 Task: Change transition to slide from left.
Action: Mouse moved to (181, 86)
Screenshot: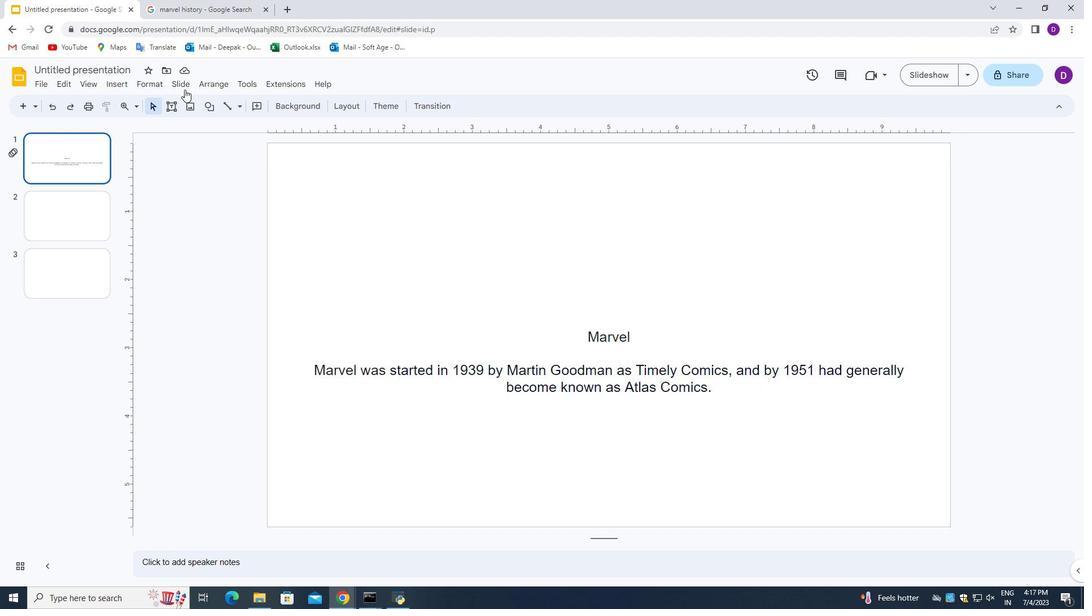 
Action: Mouse pressed left at (181, 86)
Screenshot: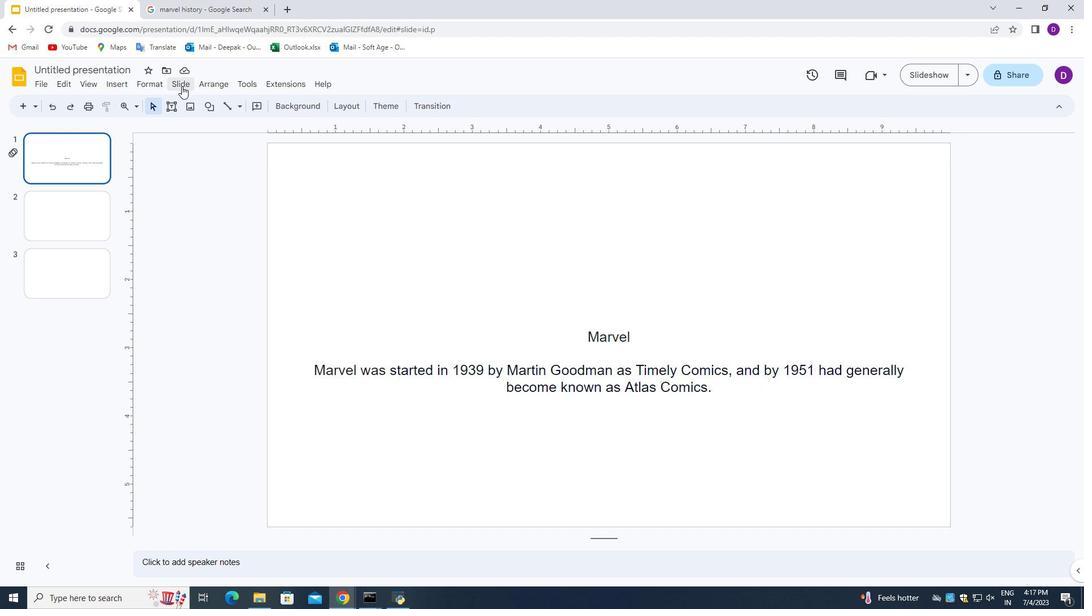
Action: Mouse moved to (229, 236)
Screenshot: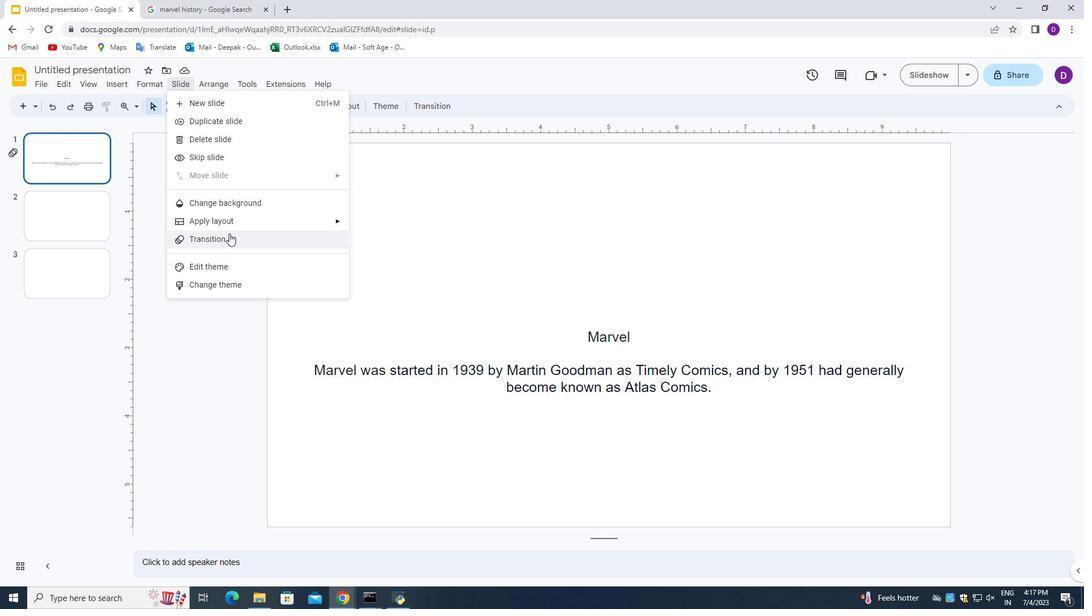 
Action: Mouse pressed left at (229, 236)
Screenshot: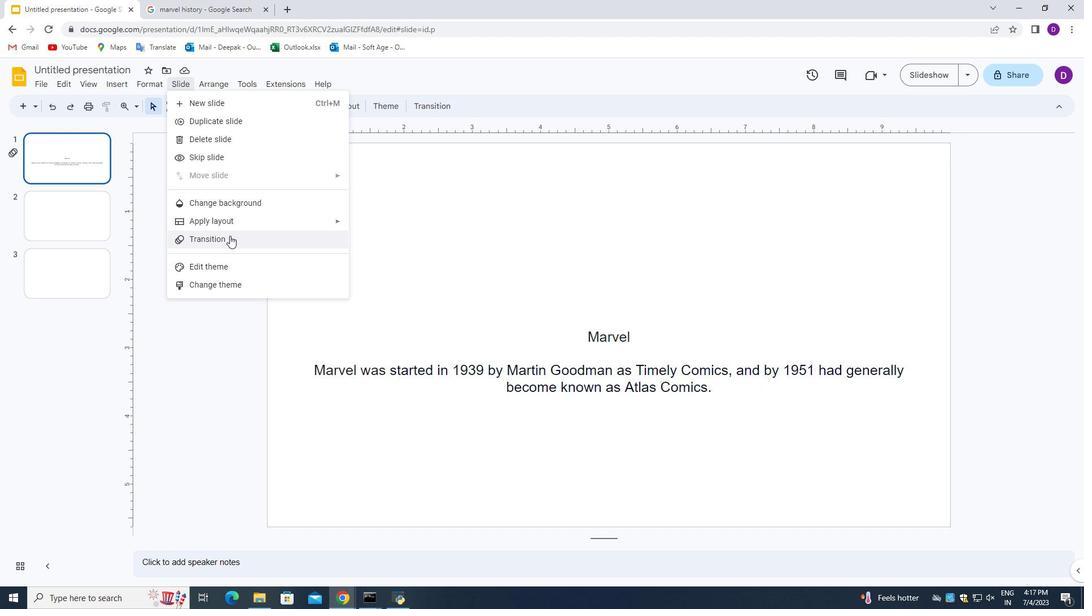 
Action: Mouse moved to (954, 215)
Screenshot: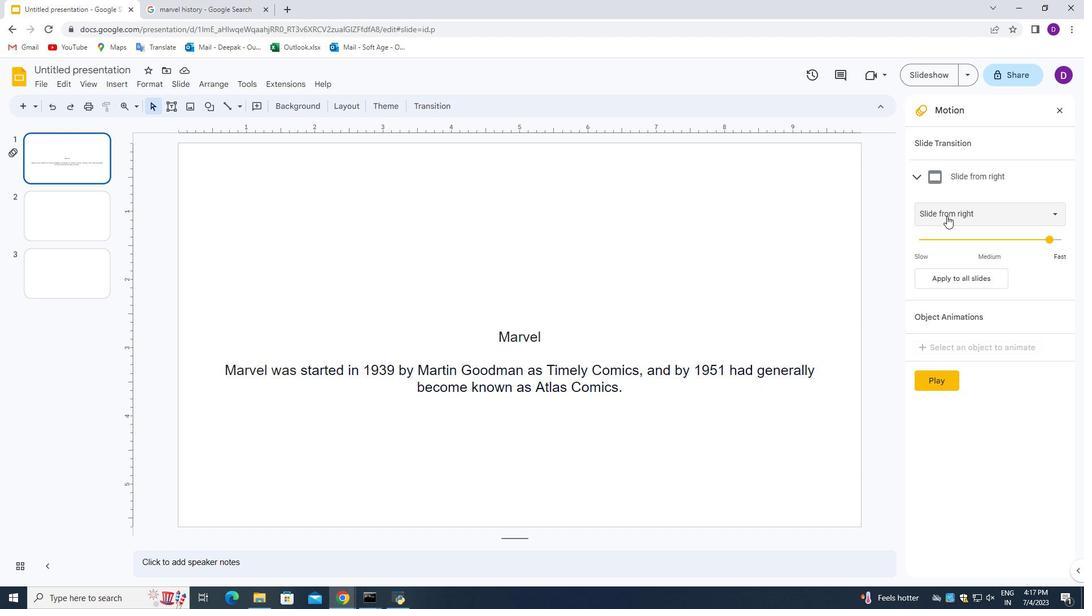 
Action: Mouse pressed left at (954, 215)
Screenshot: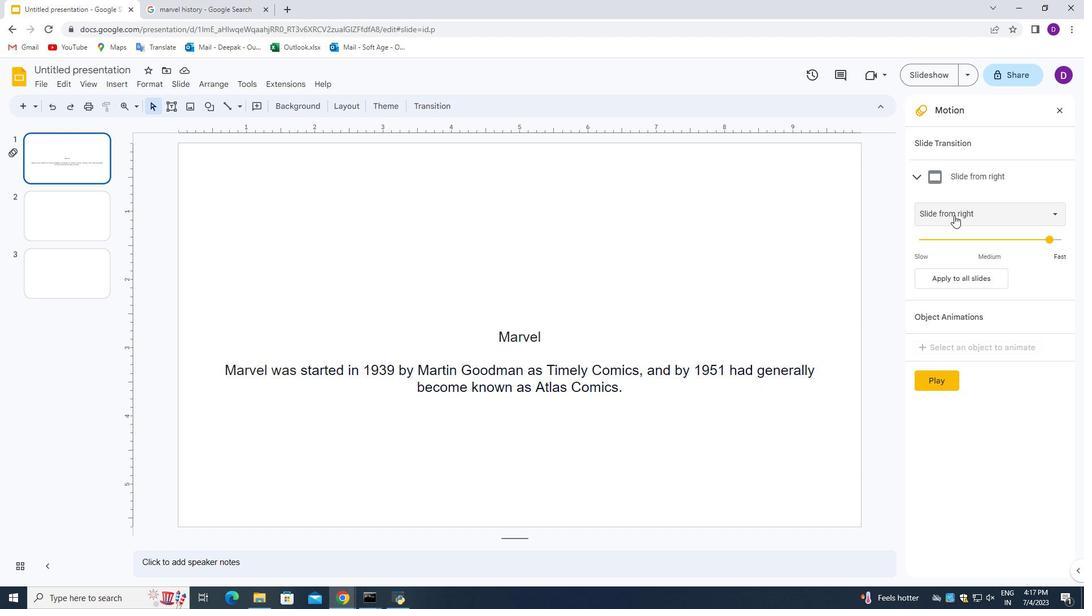 
Action: Mouse moved to (964, 308)
Screenshot: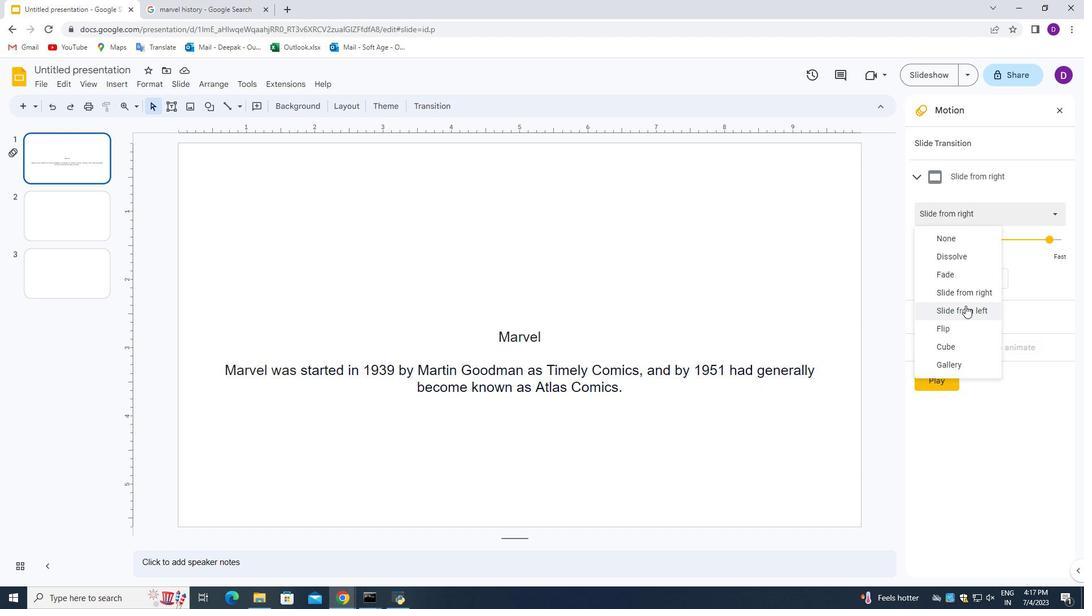 
Action: Mouse pressed left at (964, 308)
Screenshot: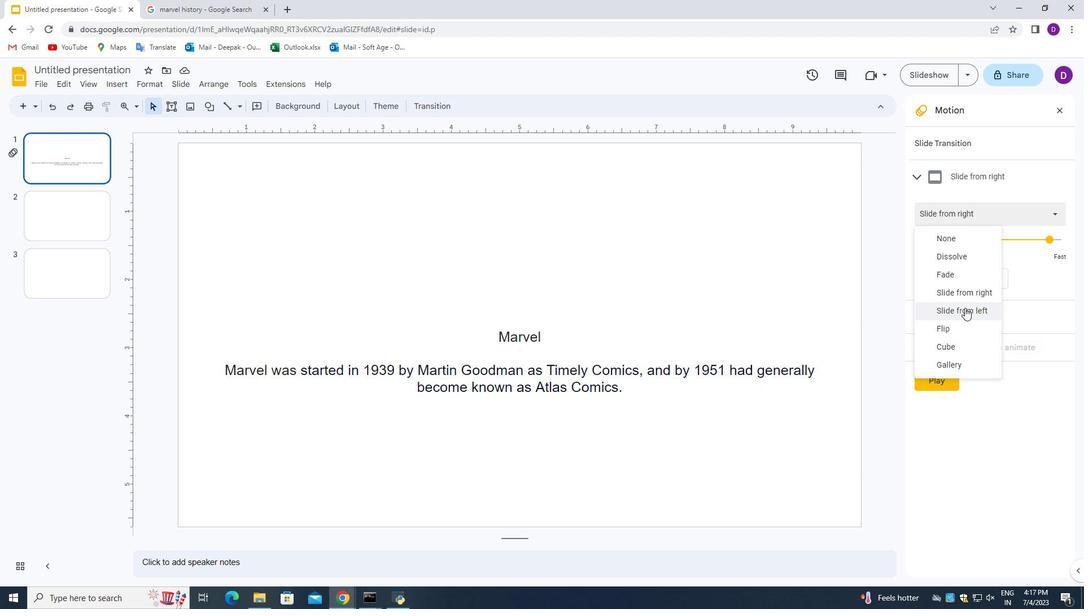 
Action: Mouse moved to (635, 246)
Screenshot: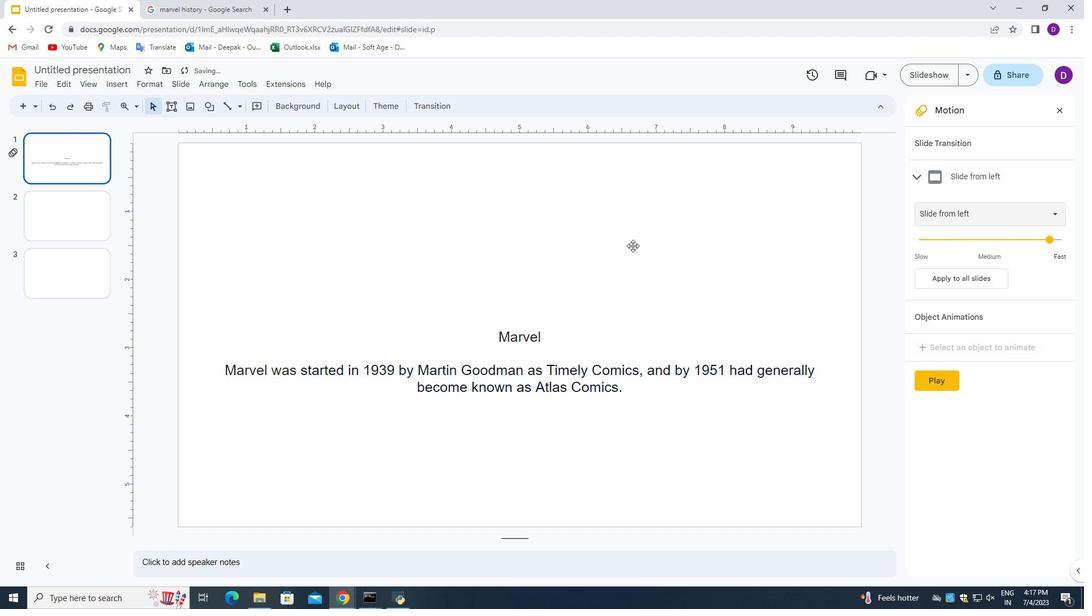 
